 Task: Add Lemon Perfect Organic Peach Raspberry Cold-Pressed Lemon Water to the cart.
Action: Mouse moved to (53, 326)
Screenshot: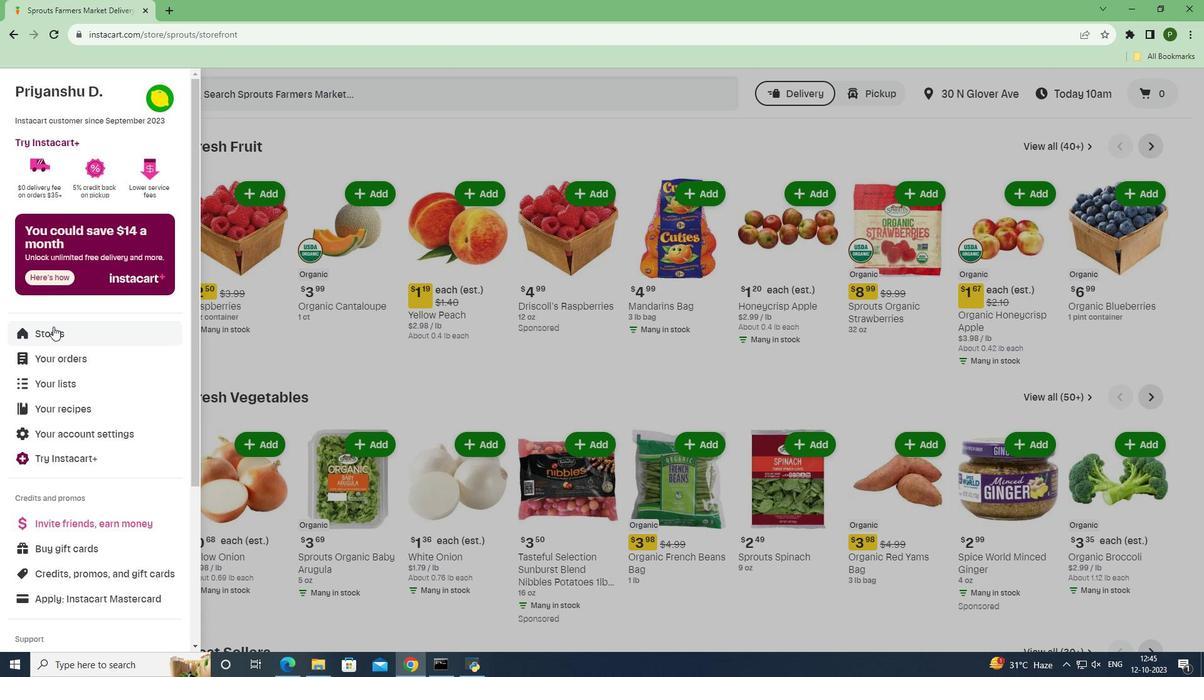 
Action: Mouse pressed left at (53, 326)
Screenshot: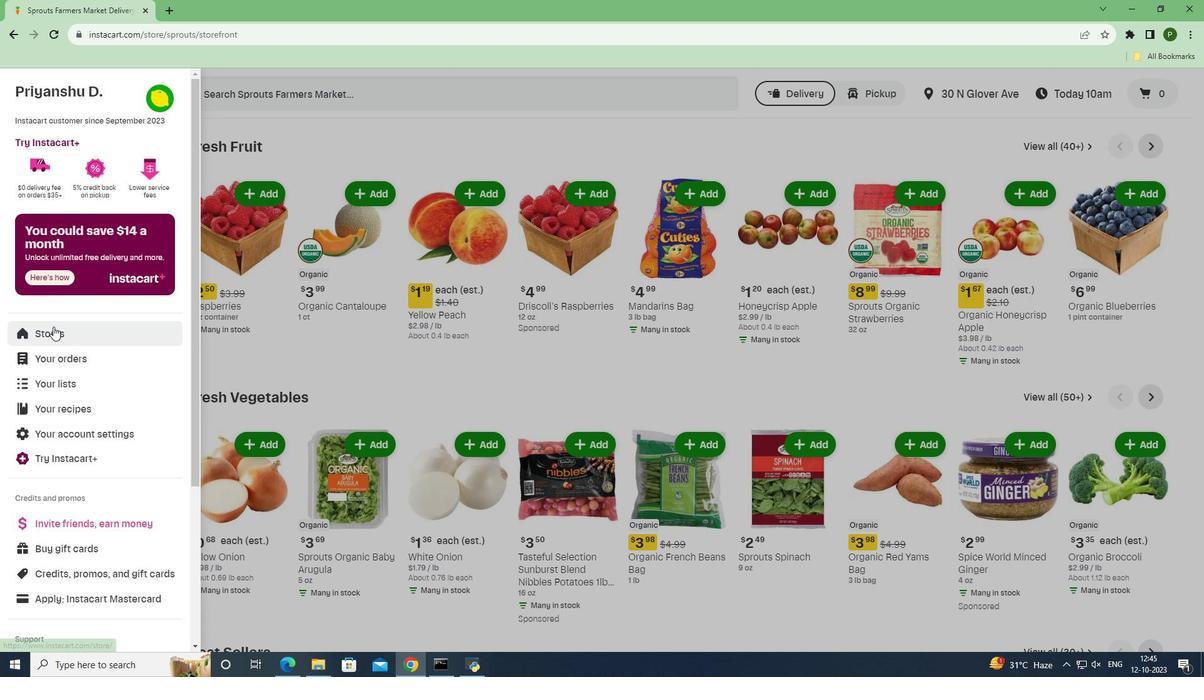 
Action: Mouse moved to (275, 139)
Screenshot: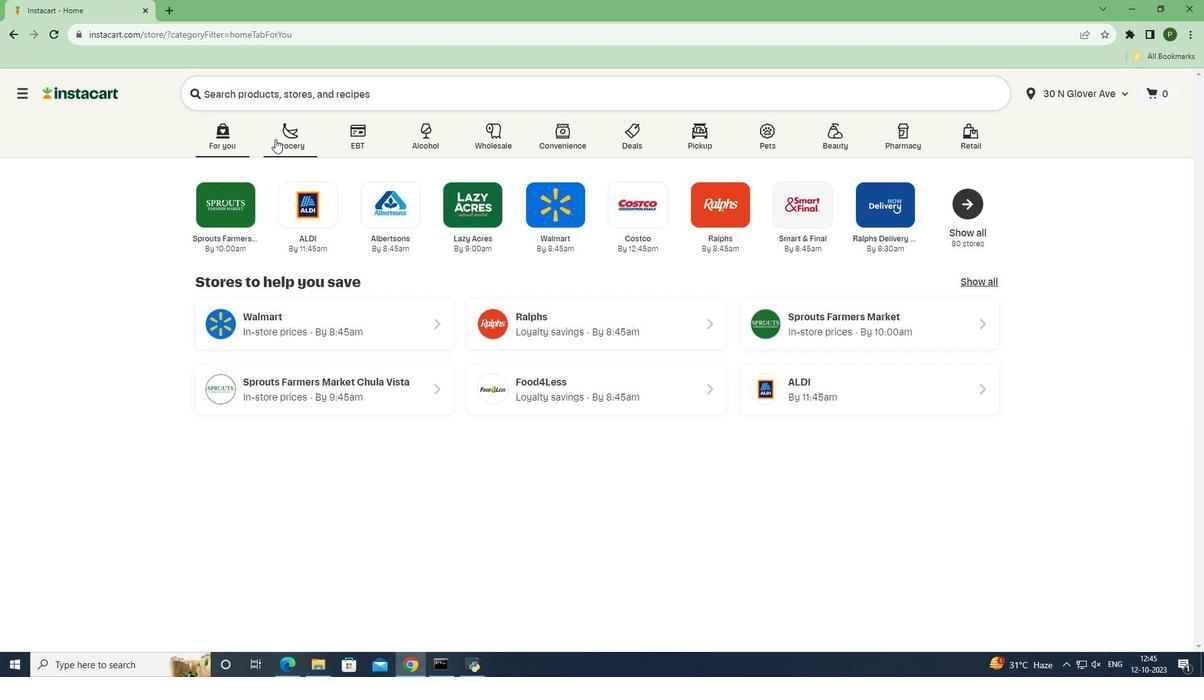 
Action: Mouse pressed left at (275, 139)
Screenshot: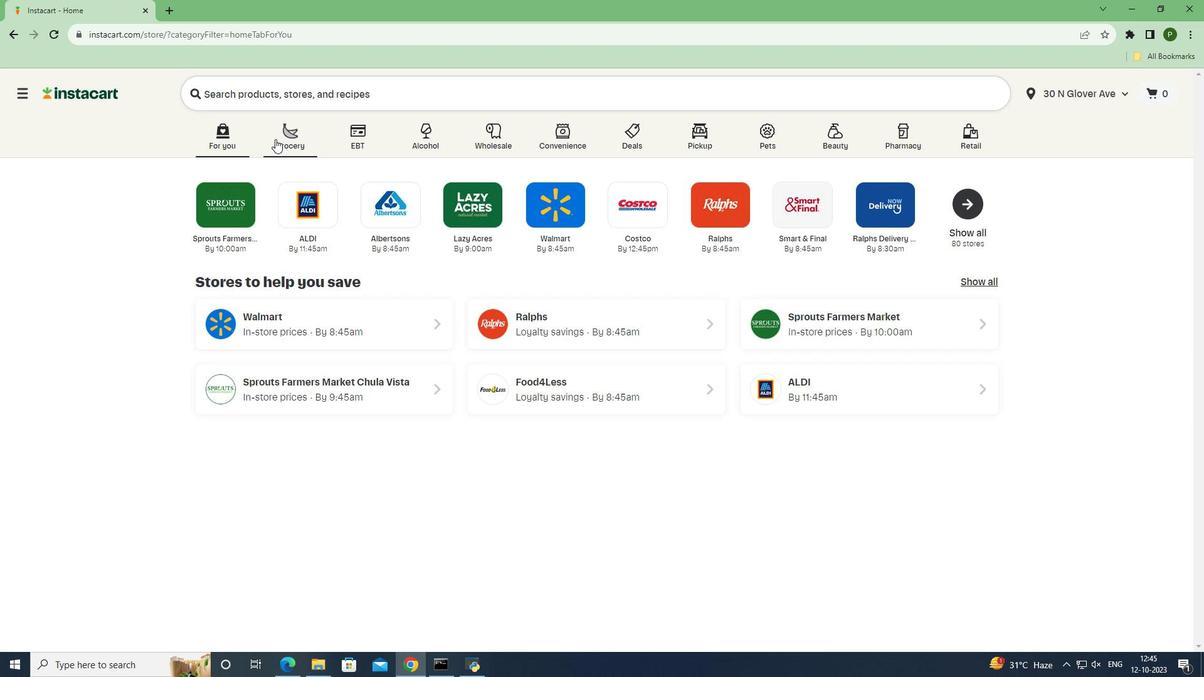 
Action: Mouse moved to (473, 293)
Screenshot: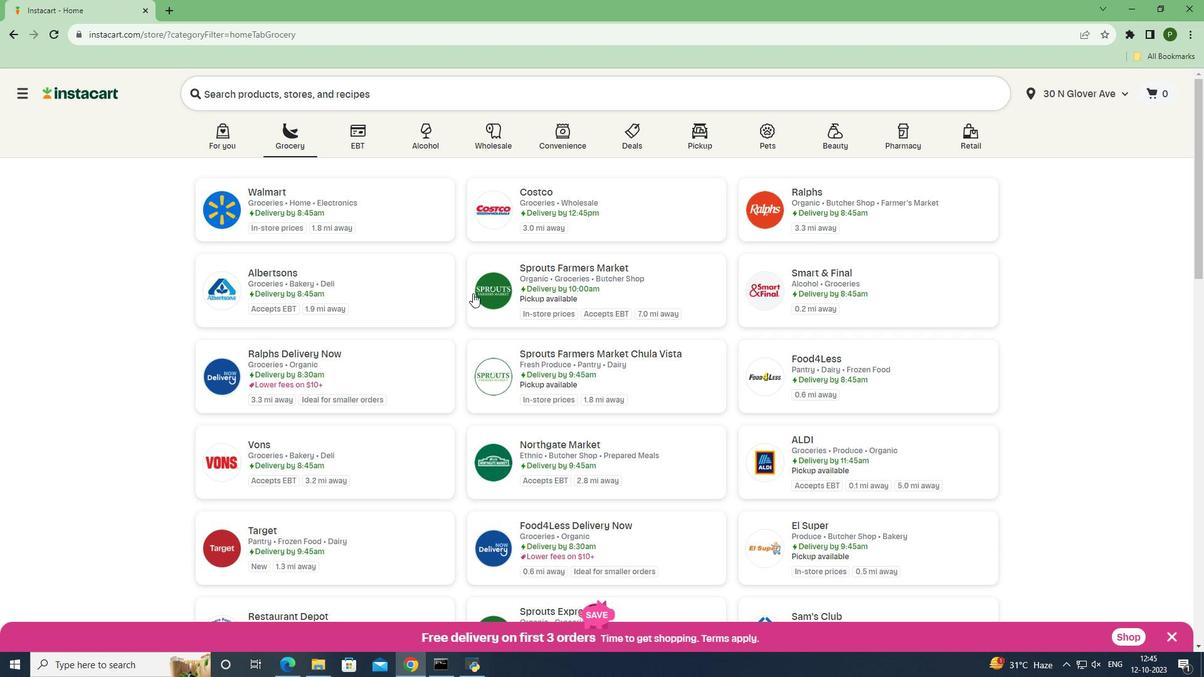 
Action: Mouse pressed left at (473, 293)
Screenshot: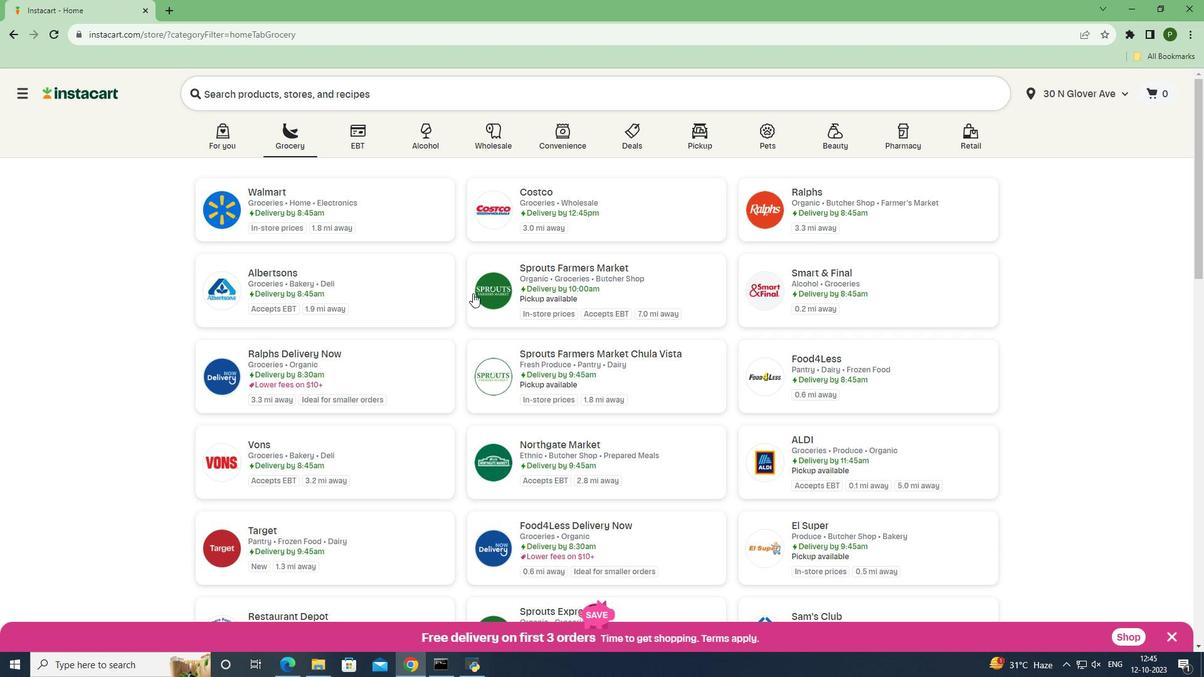 
Action: Mouse moved to (108, 433)
Screenshot: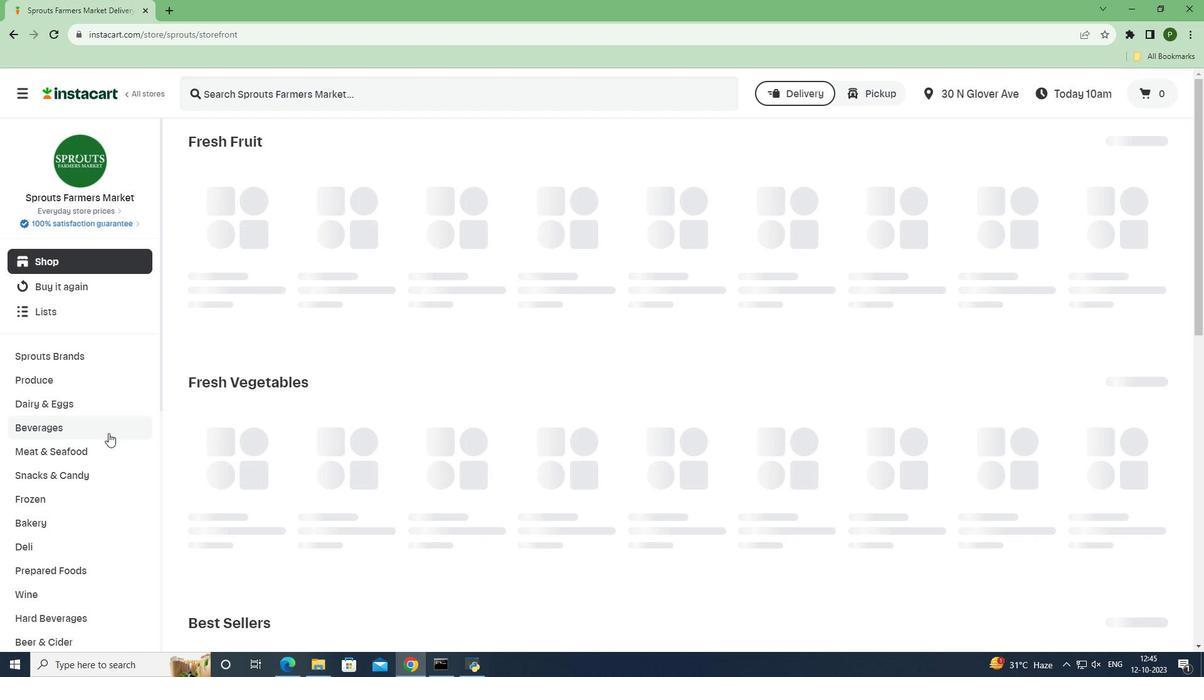 
Action: Mouse pressed left at (108, 433)
Screenshot: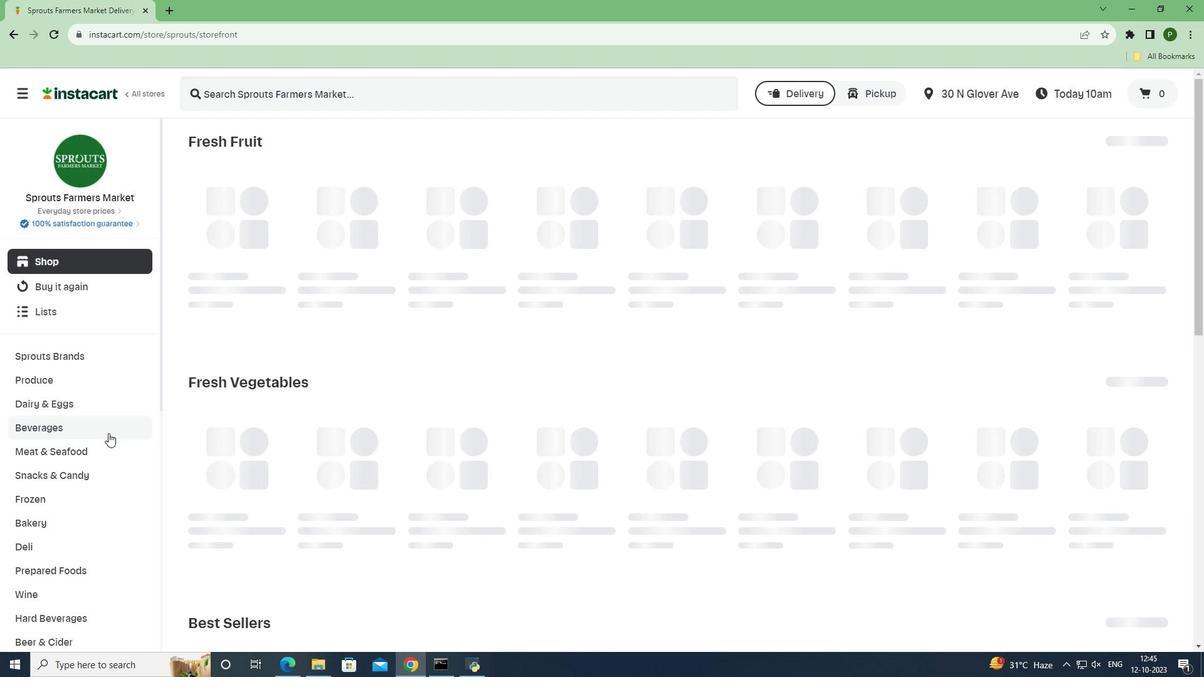 
Action: Mouse moved to (528, 311)
Screenshot: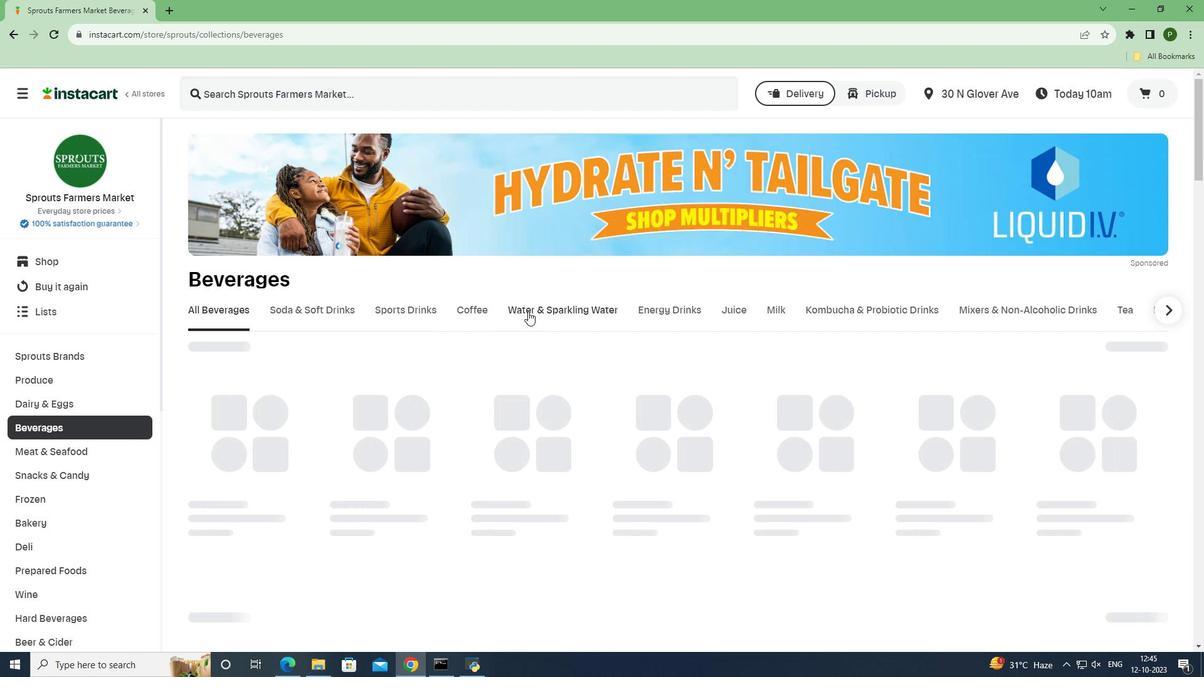 
Action: Mouse pressed left at (528, 311)
Screenshot: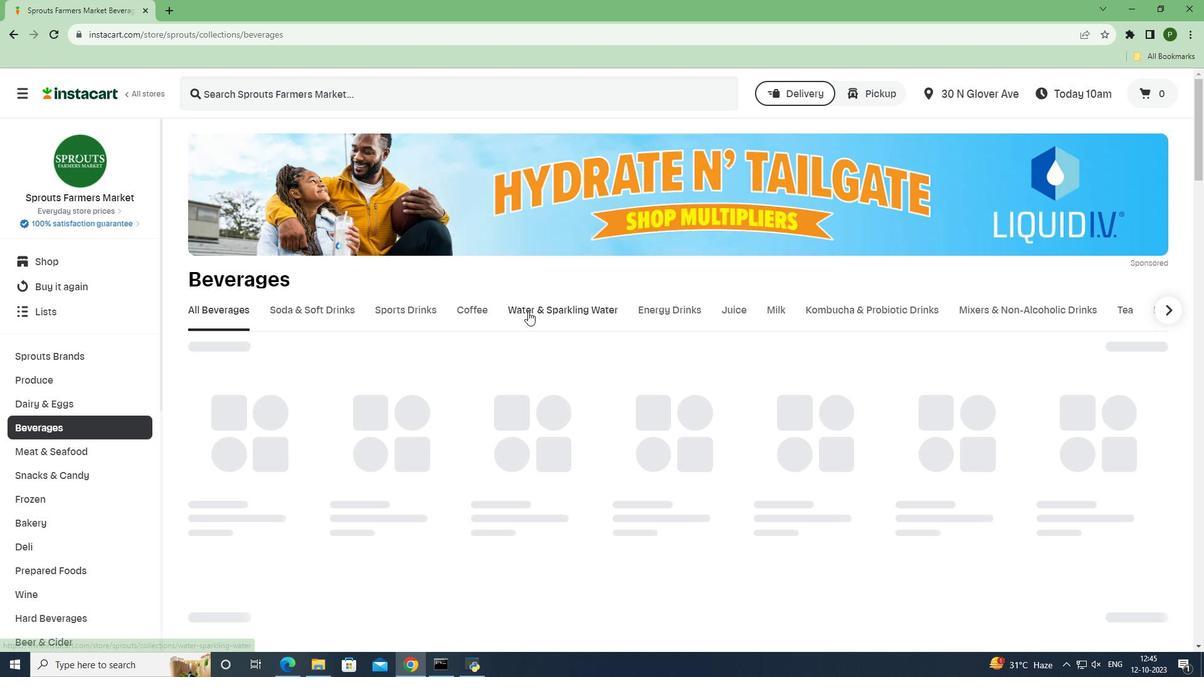 
Action: Mouse moved to (360, 94)
Screenshot: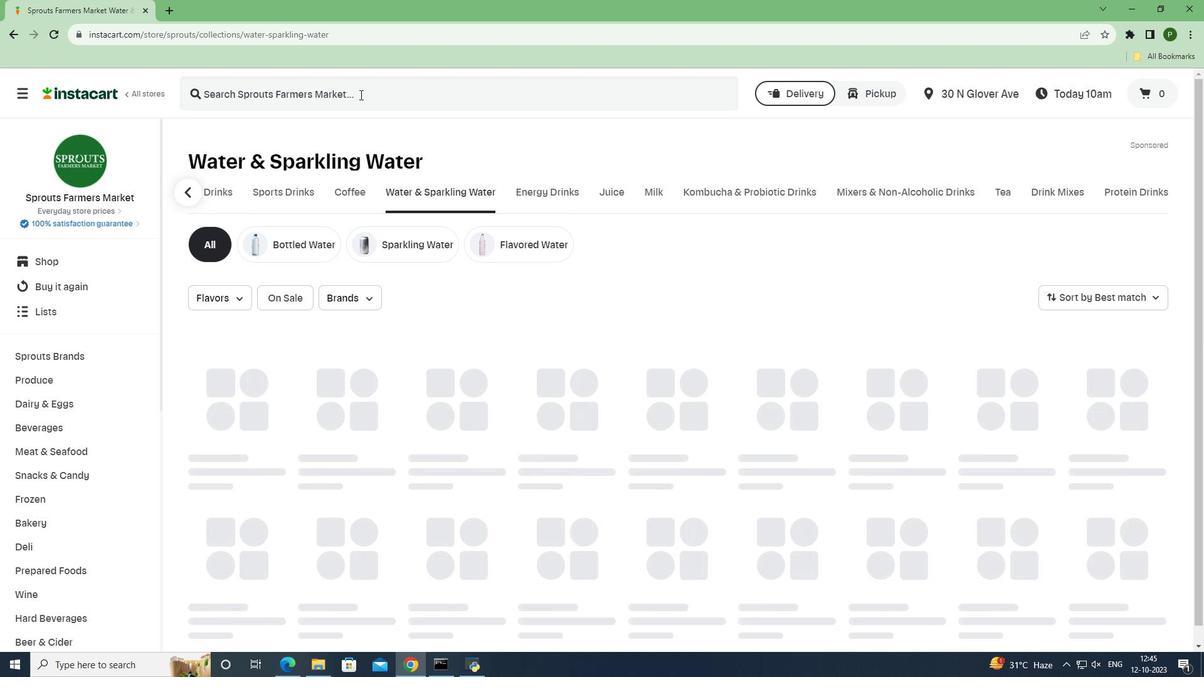 
Action: Mouse pressed left at (360, 94)
Screenshot: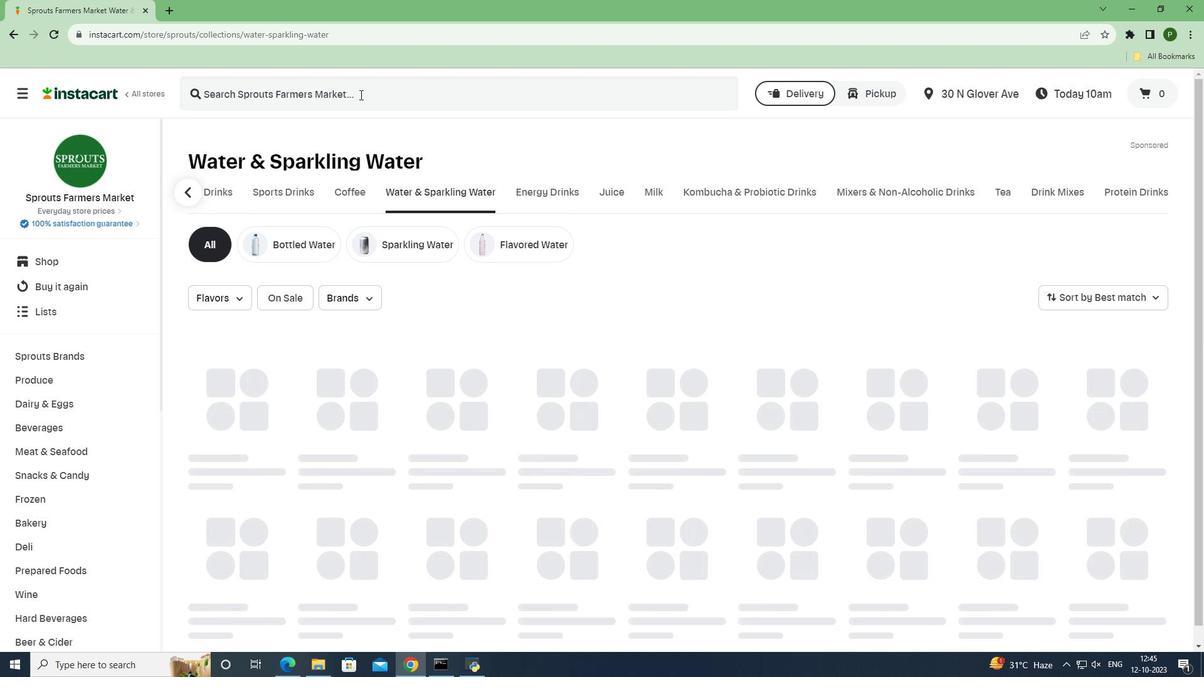 
Action: Key pressed <Key.caps_lock>L<Key.caps_lock>emon<Key.space><Key.caps_lock>P<Key.caps_lock>erfect<Key.space><Key.caps_lock>O<Key.caps_lock>rganic<Key.space><Key.caps_lock>P<Key.caps_lock>each<Key.space><Key.caps_lock>R<Key.caps_lock>aspberry<Key.space><Key.caps_lock>C<Key.caps_lock>old-<Key.caps_lock>P<Key.caps_lock>ressed<Key.space><Key.caps_lock>L<Key.caps_lock>emon<Key.space><Key.caps_lock>W<Key.caps_lock>ater<Key.space><Key.enter>
Screenshot: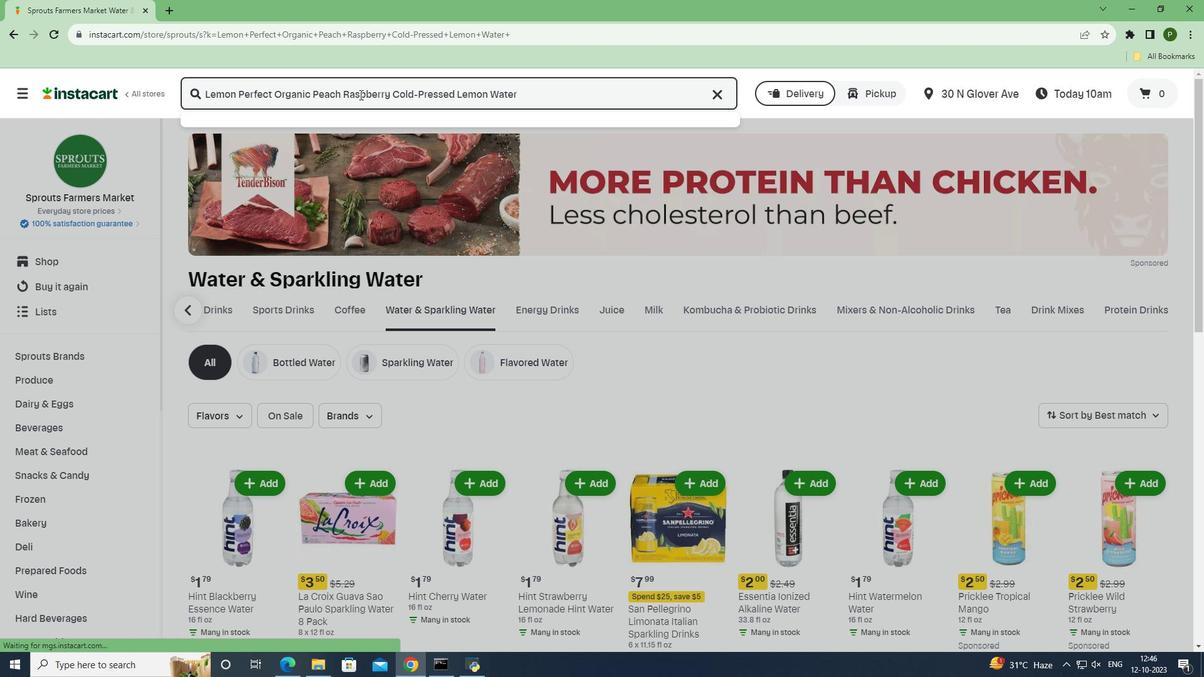 
Action: Mouse moved to (732, 335)
Screenshot: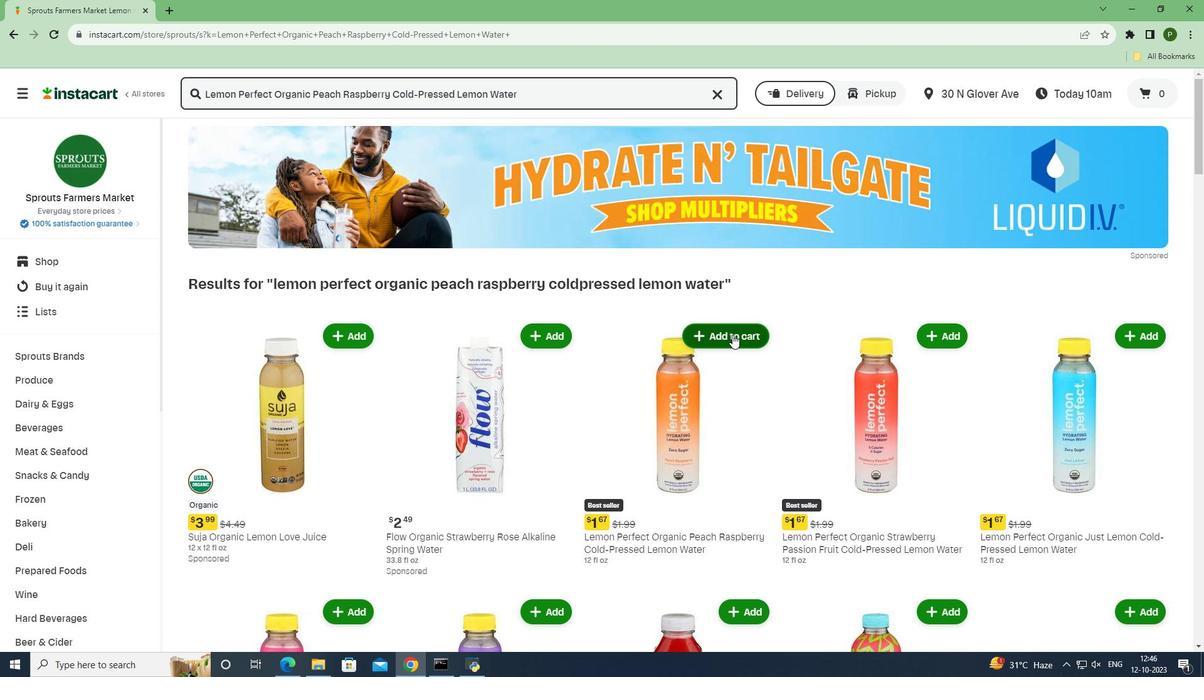 
Action: Mouse pressed left at (732, 335)
Screenshot: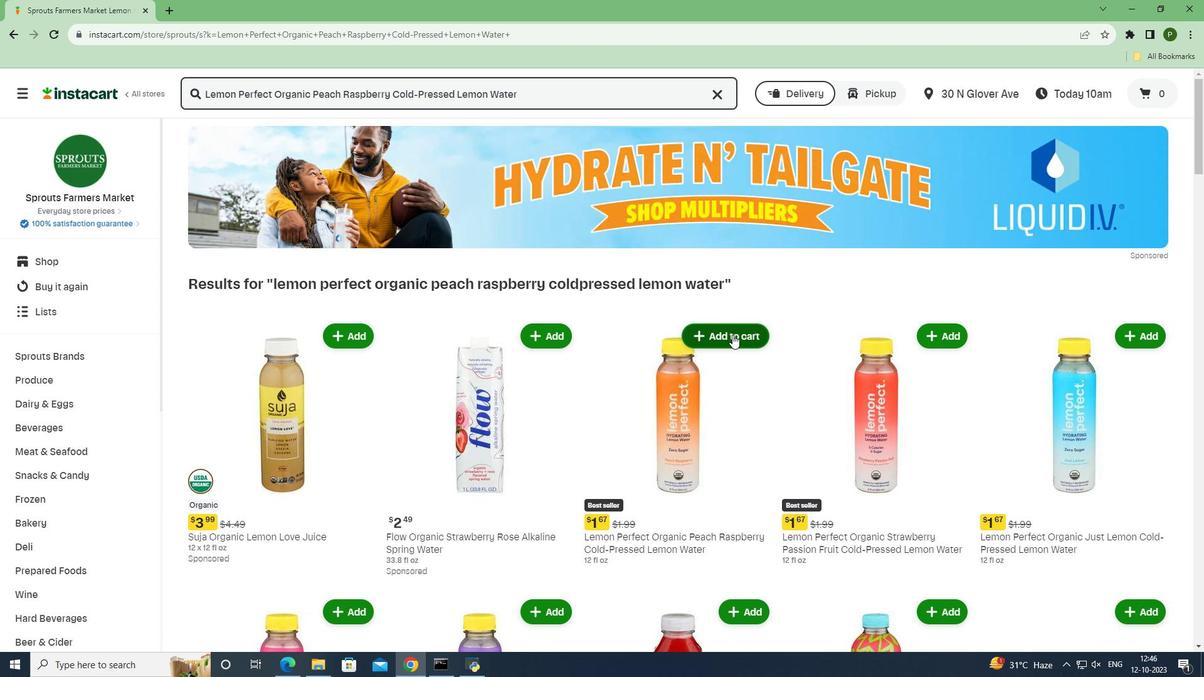 
Action: Mouse moved to (746, 374)
Screenshot: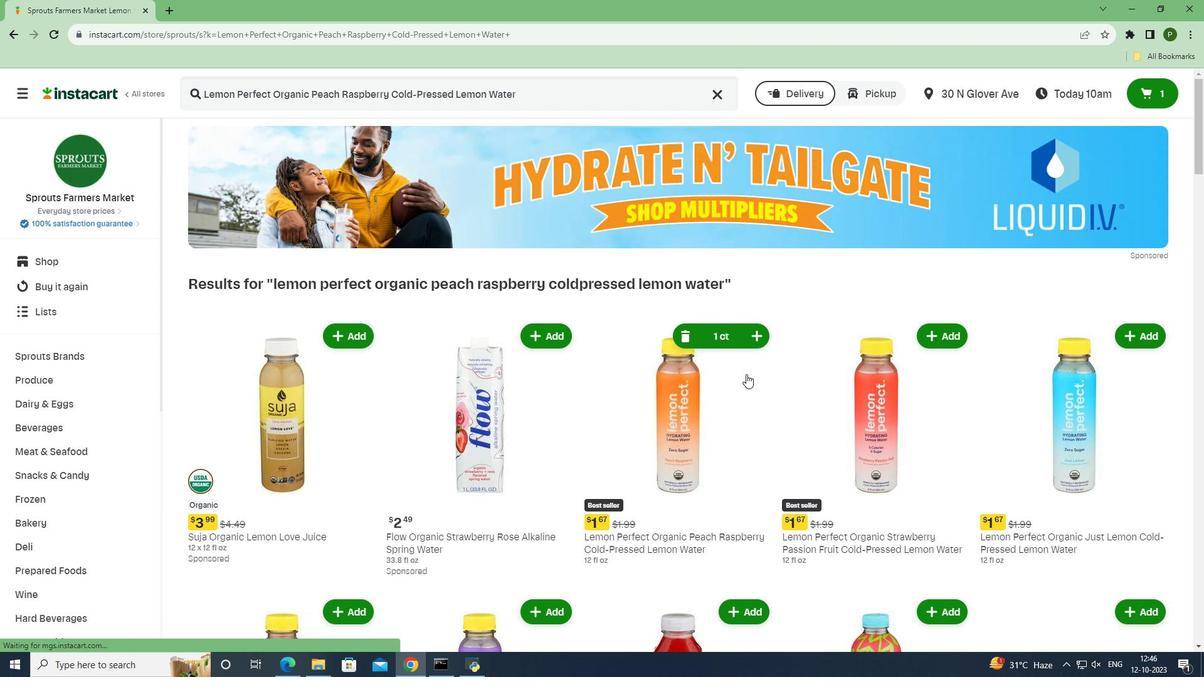 
